 Task: Add filter "Over a year ago" in latest update.
Action: Mouse moved to (4, 147)
Screenshot: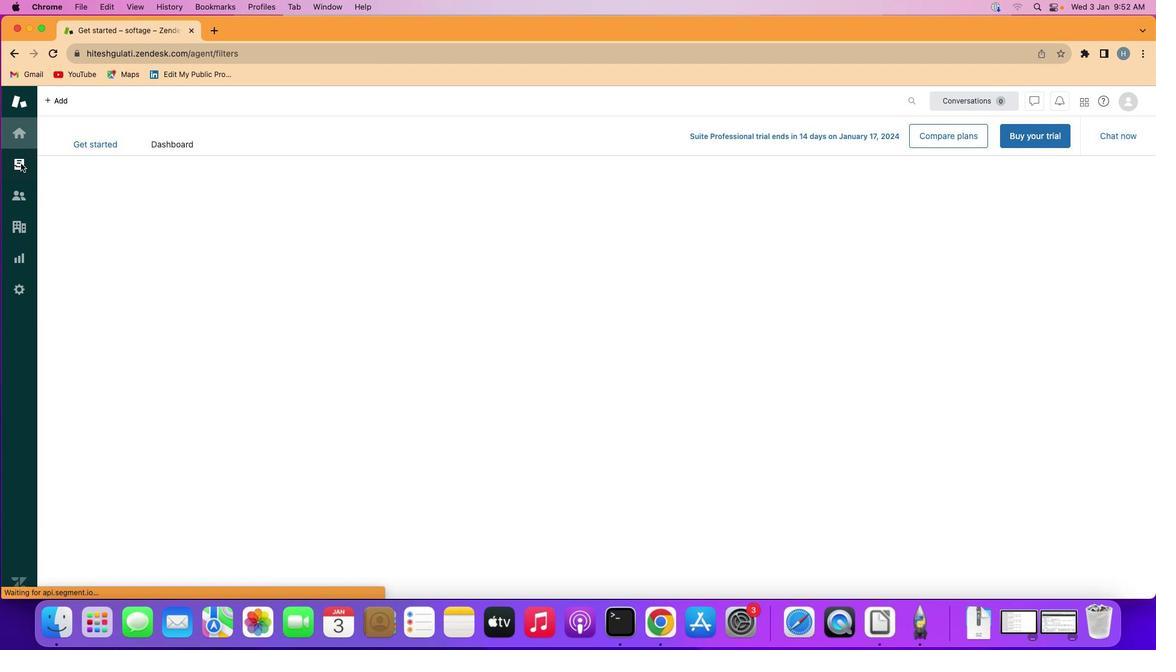 
Action: Mouse pressed left at (4, 147)
Screenshot: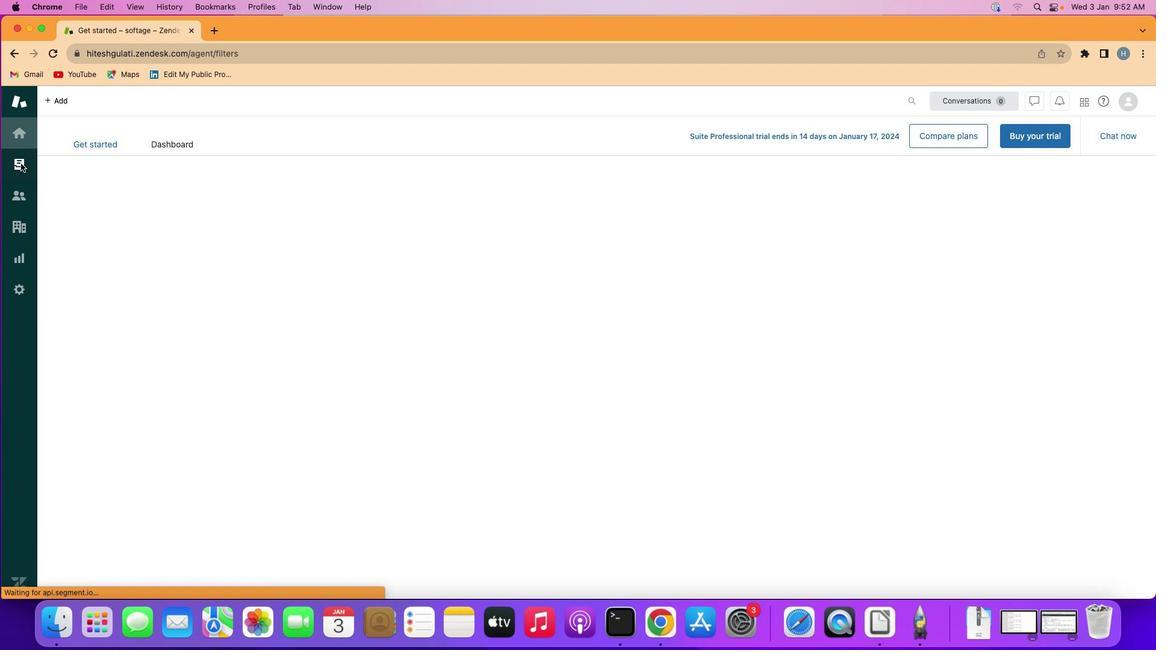 
Action: Mouse moved to (91, 228)
Screenshot: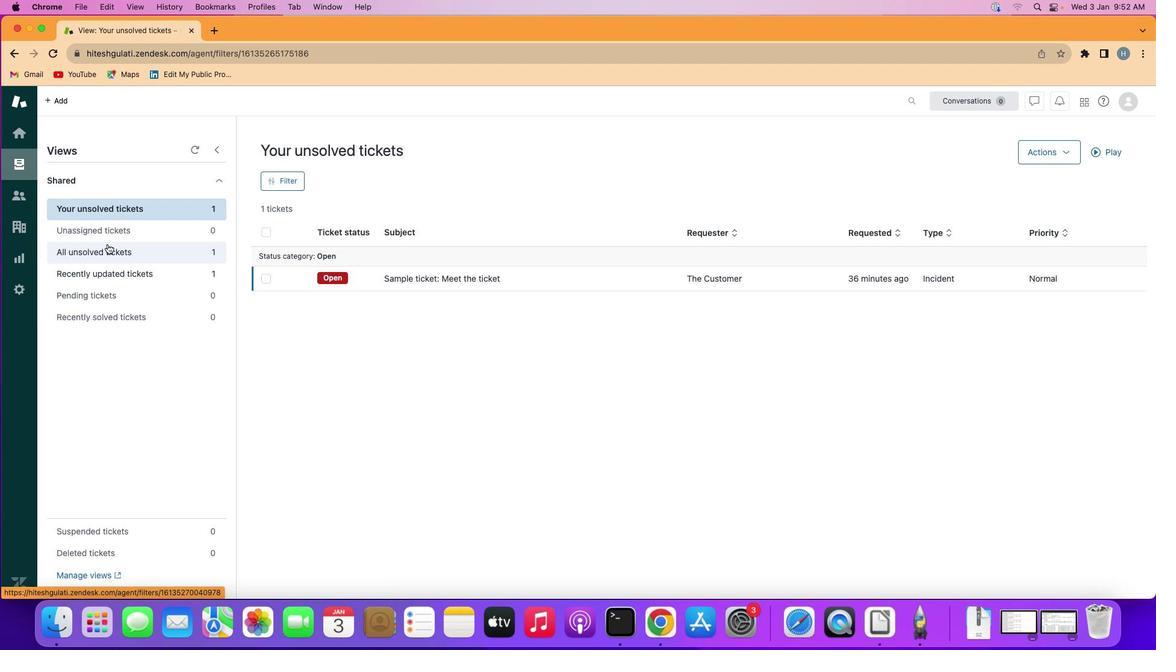 
Action: Mouse pressed left at (91, 228)
Screenshot: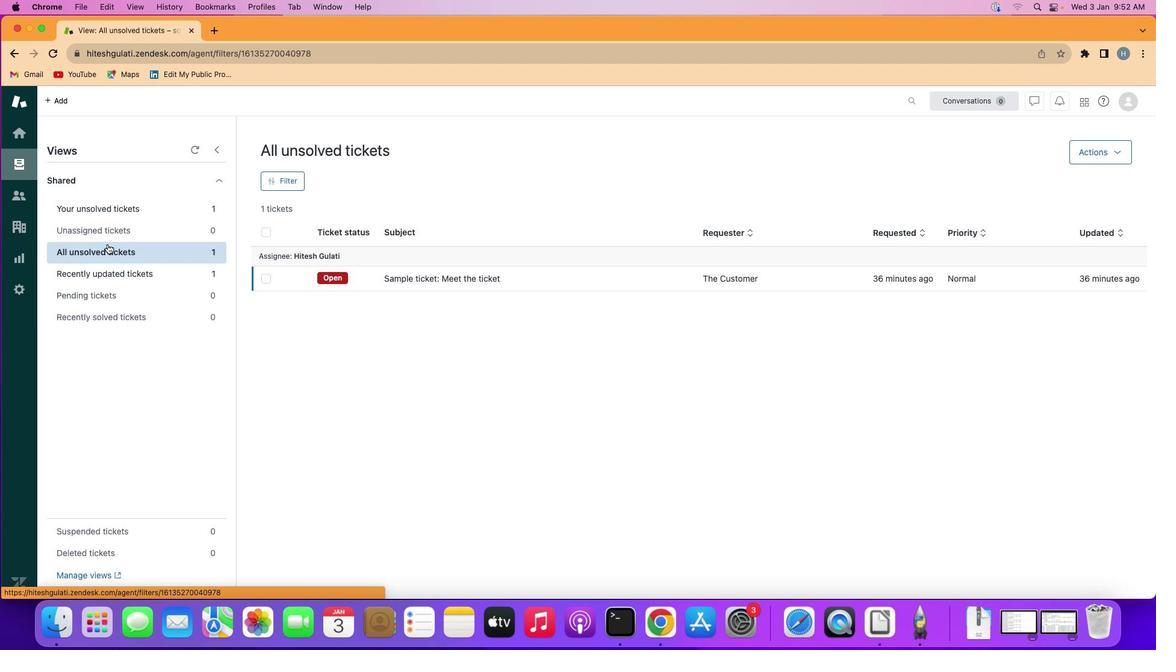 
Action: Mouse moved to (284, 160)
Screenshot: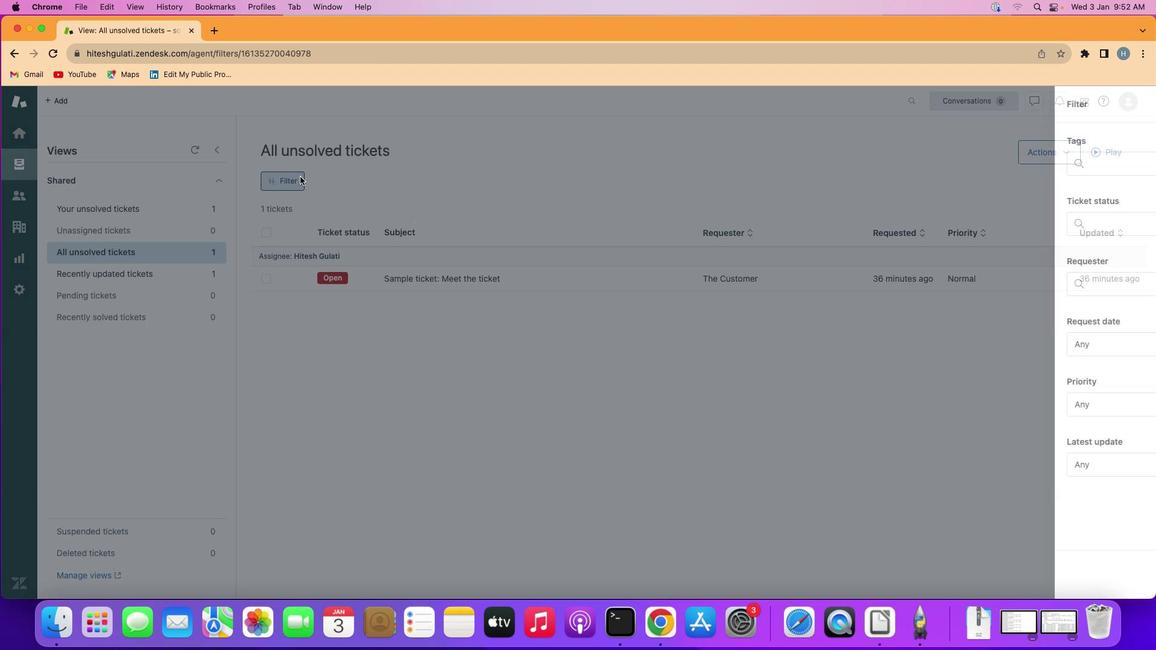 
Action: Mouse pressed left at (284, 160)
Screenshot: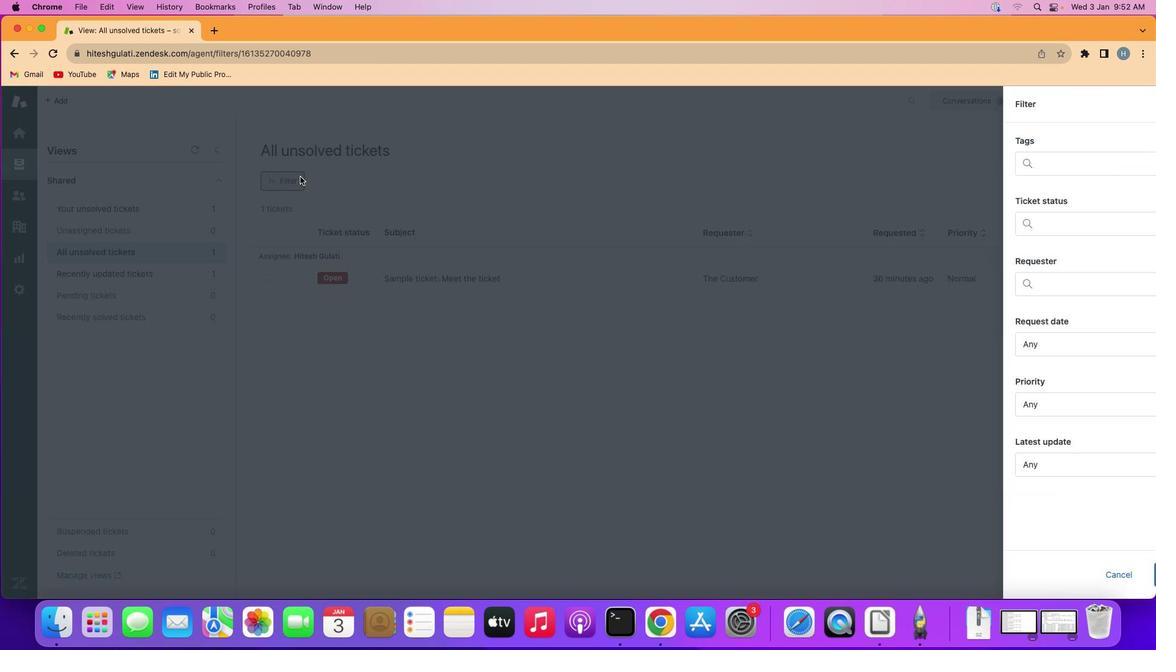 
Action: Mouse moved to (1004, 445)
Screenshot: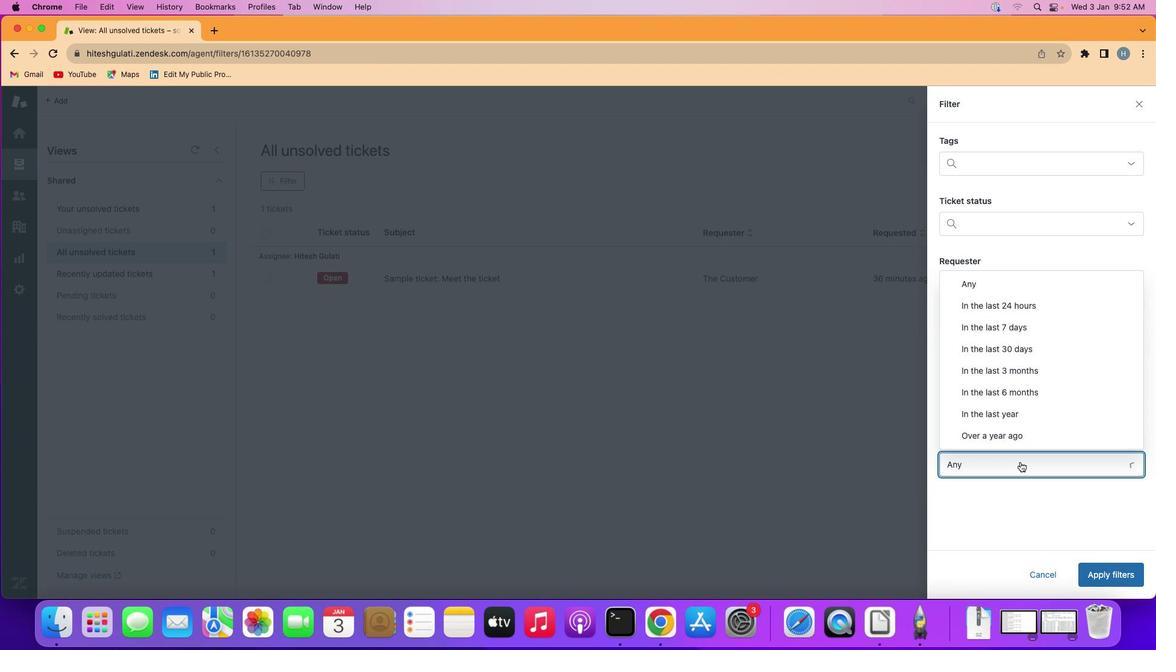 
Action: Mouse pressed left at (1004, 445)
Screenshot: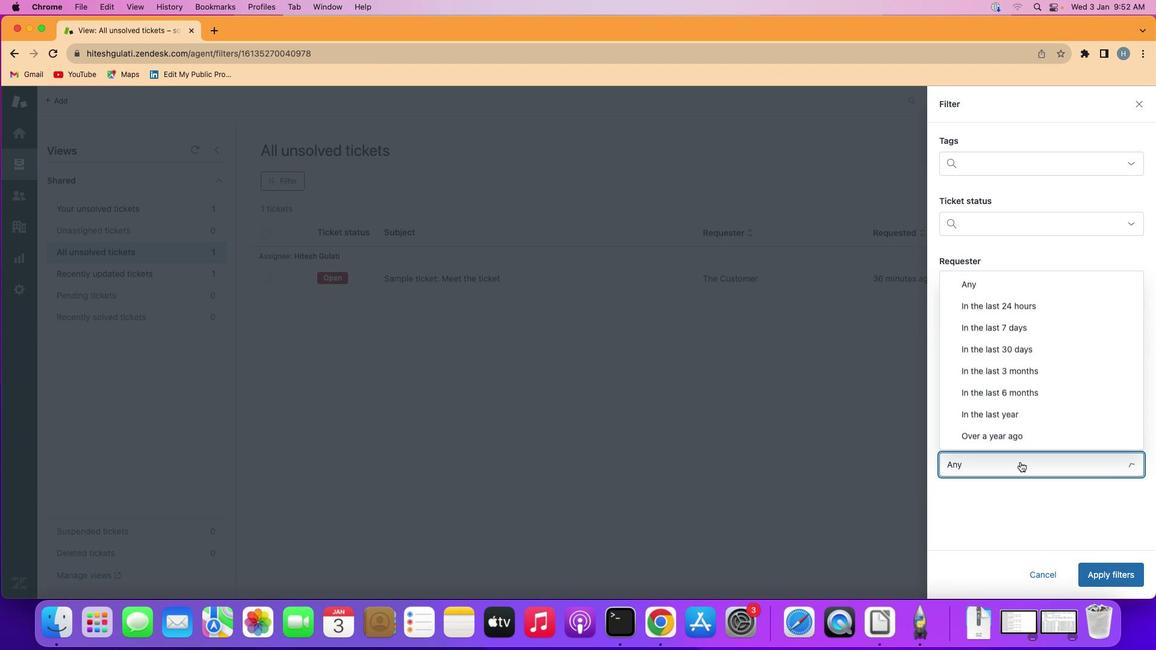 
Action: Mouse moved to (1014, 423)
Screenshot: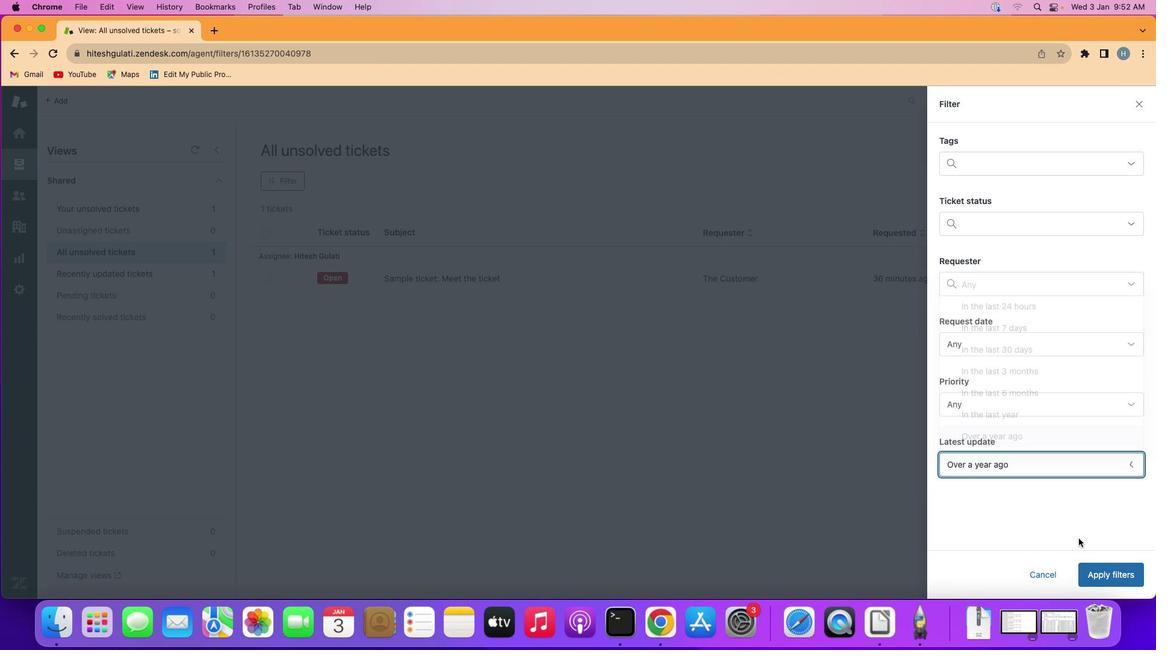 
Action: Mouse pressed left at (1014, 423)
Screenshot: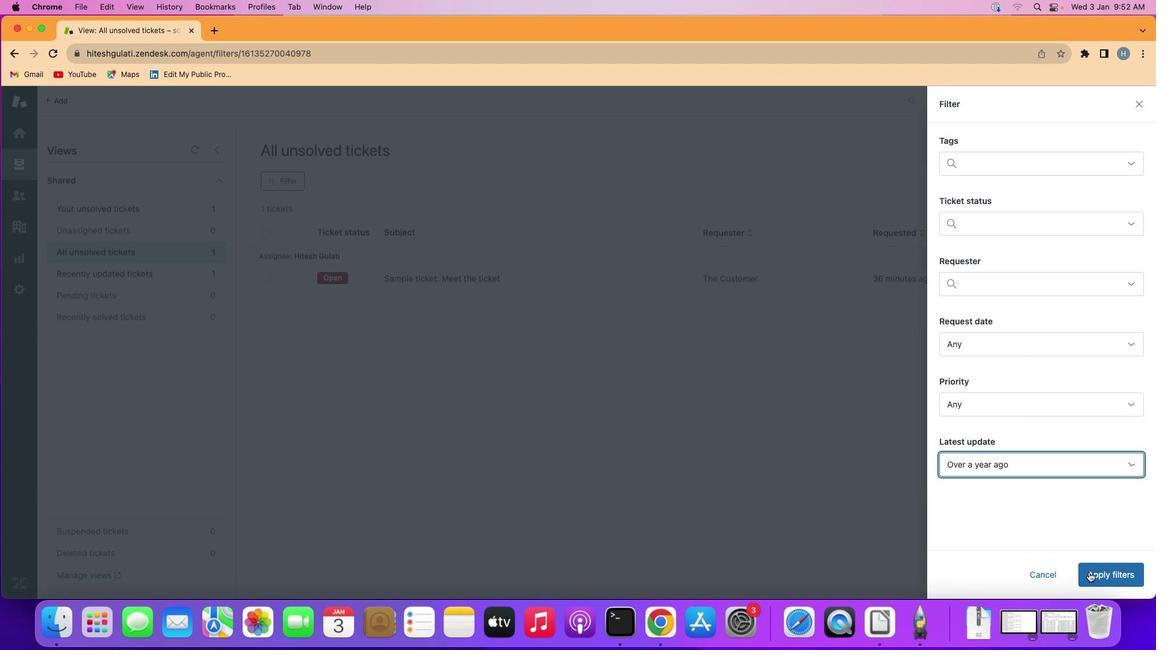 
Action: Mouse moved to (1089, 564)
Screenshot: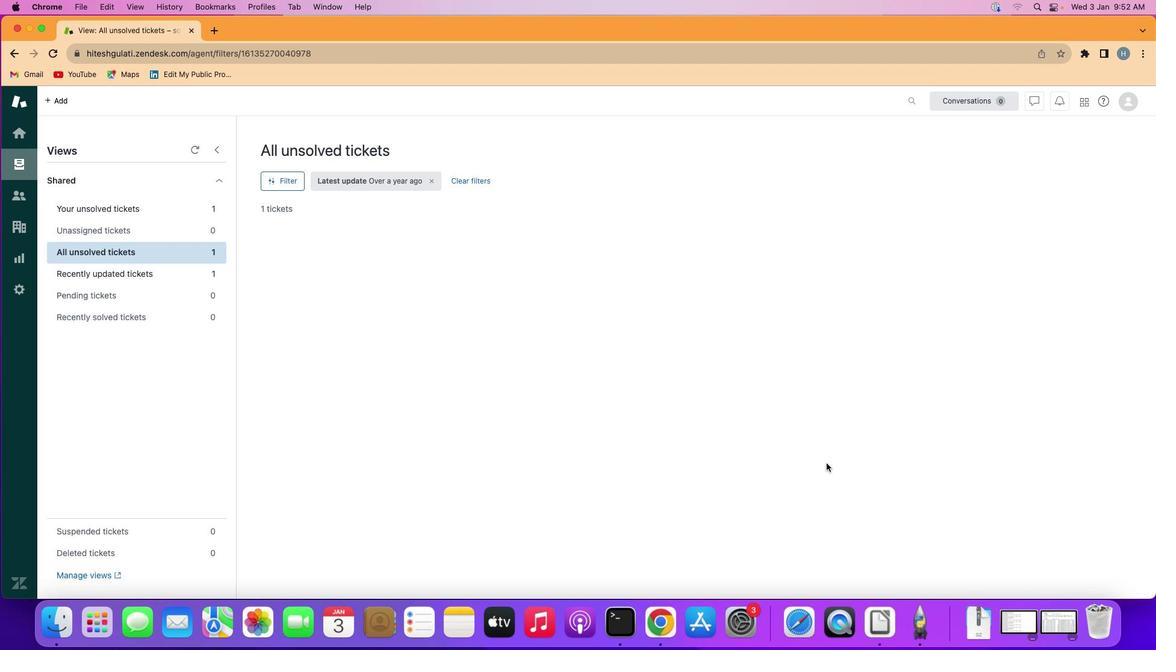 
Action: Mouse pressed left at (1089, 564)
Screenshot: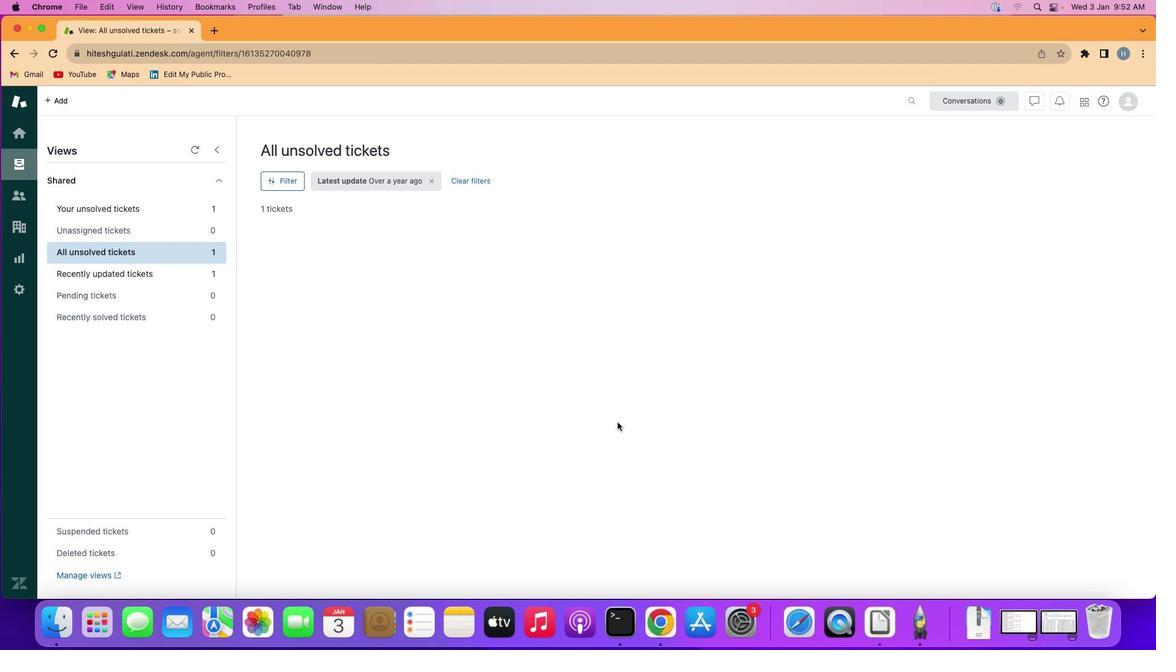 
Action: Mouse moved to (534, 379)
Screenshot: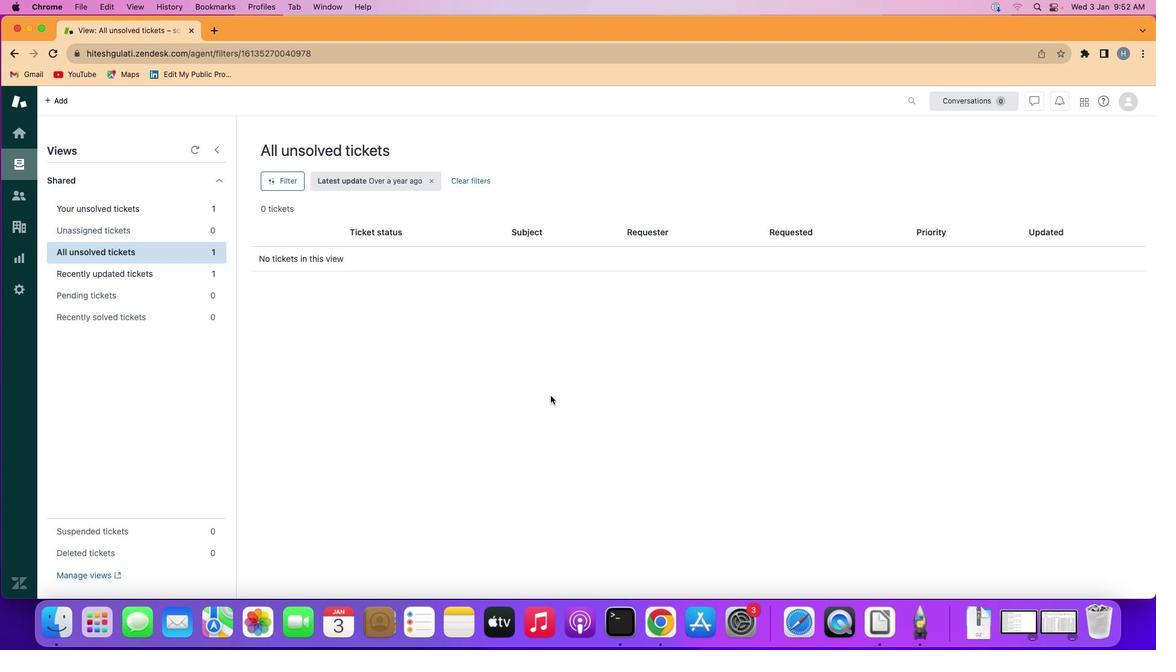 
